 Task: Assign Issue Issue0027 to Sprint Sprint0016 in Scrum Project Project0006 in Jira
Action: Mouse moved to (440, 501)
Screenshot: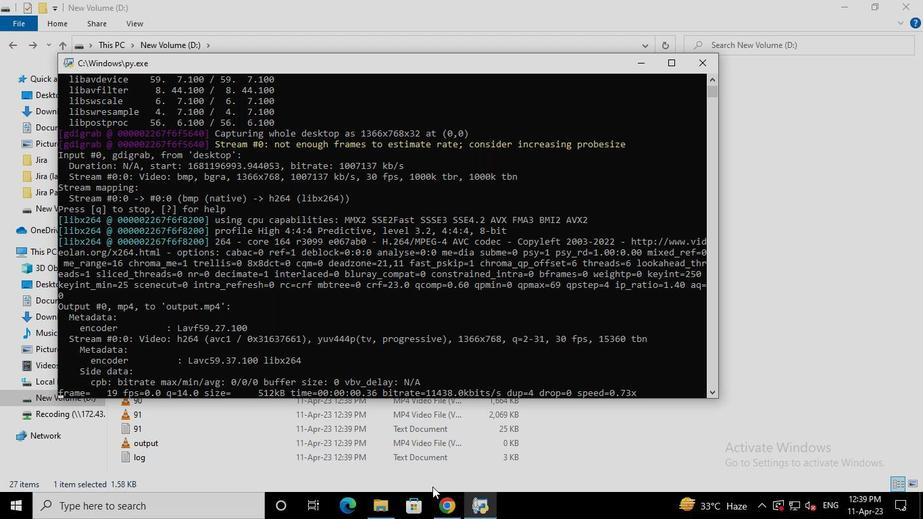 
Action: Mouse pressed left at (440, 501)
Screenshot: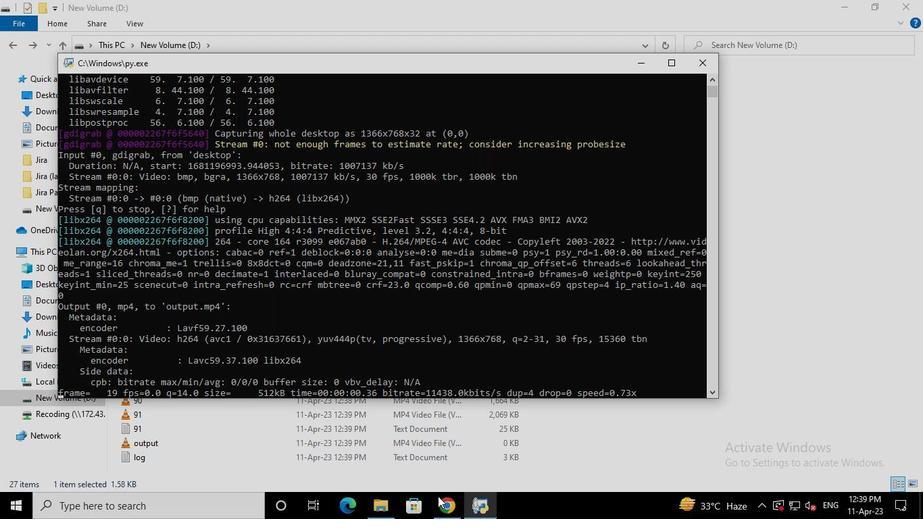 
Action: Mouse moved to (113, 210)
Screenshot: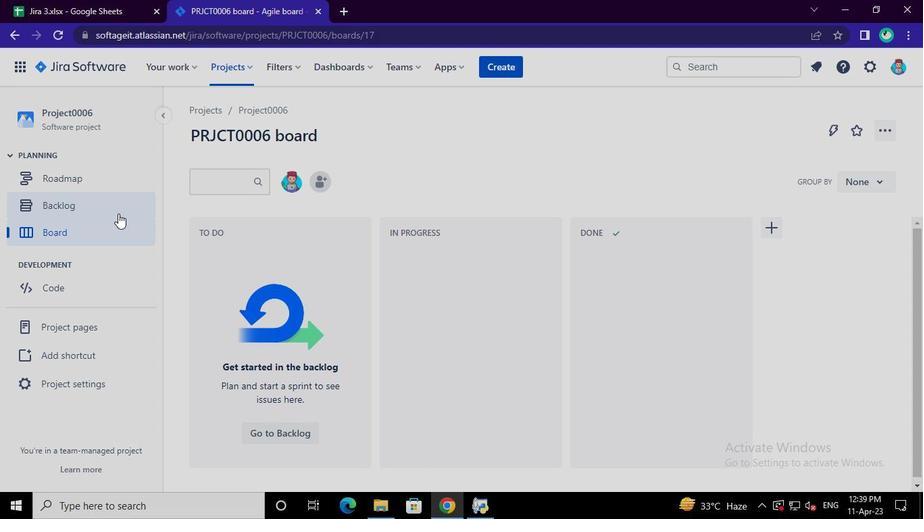 
Action: Mouse pressed left at (113, 210)
Screenshot: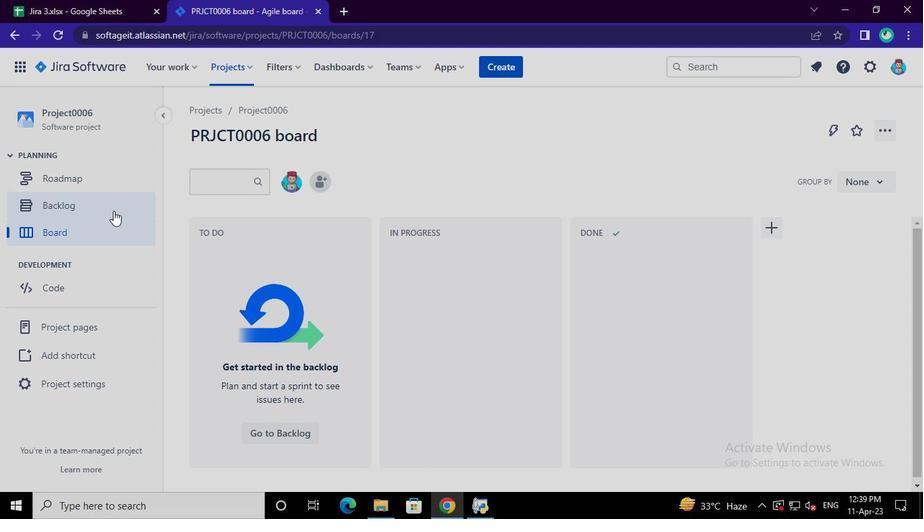 
Action: Mouse moved to (862, 352)
Screenshot: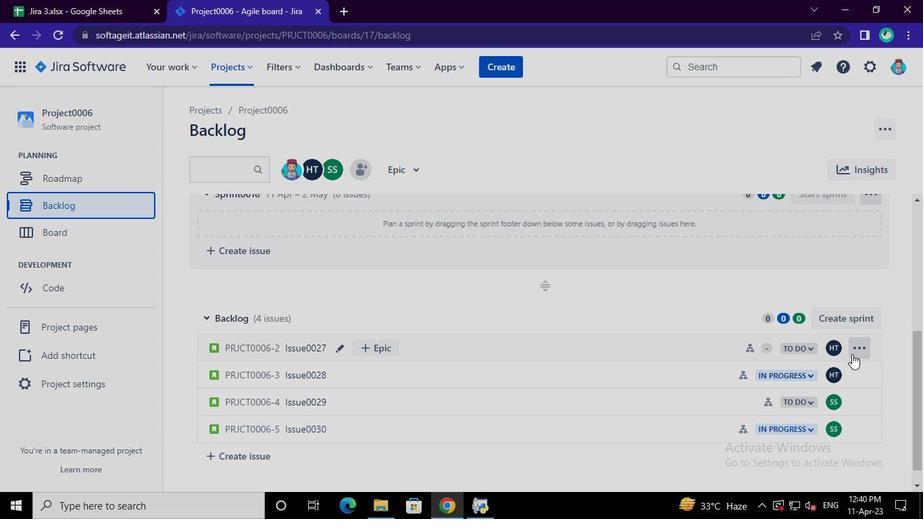
Action: Mouse pressed left at (862, 352)
Screenshot: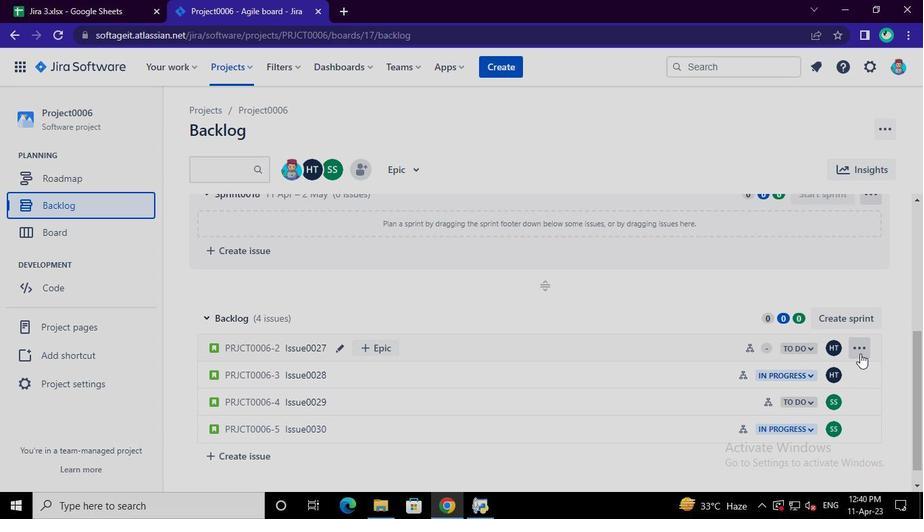 
Action: Mouse moved to (827, 255)
Screenshot: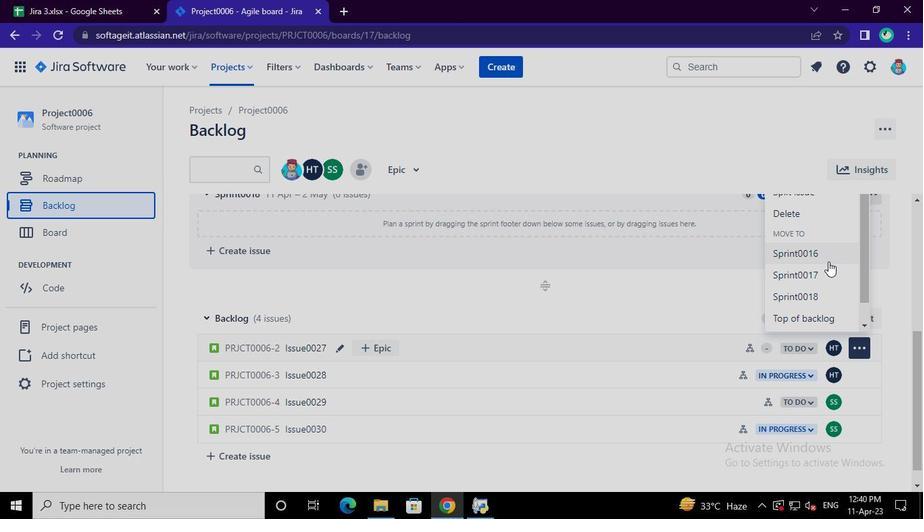 
Action: Mouse pressed left at (827, 255)
Screenshot: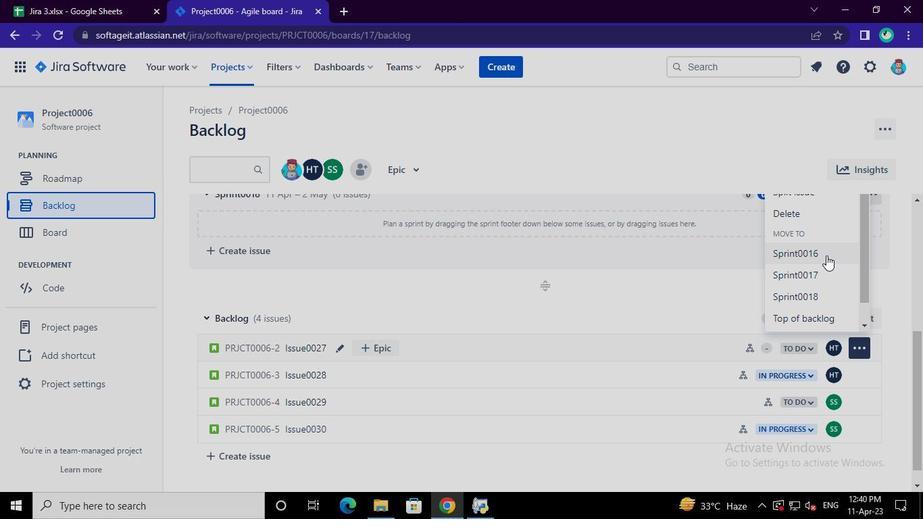 
Action: Mouse moved to (486, 505)
Screenshot: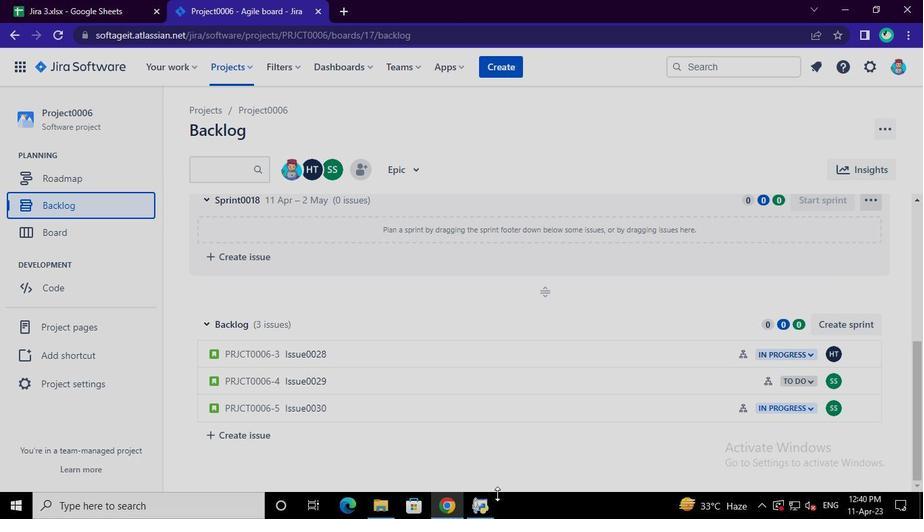 
Action: Mouse pressed left at (486, 505)
Screenshot: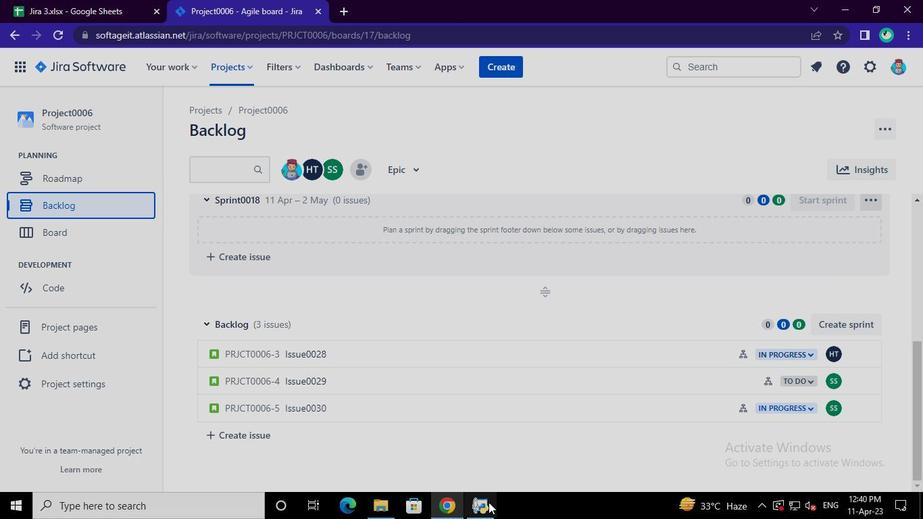 
Action: Mouse moved to (697, 62)
Screenshot: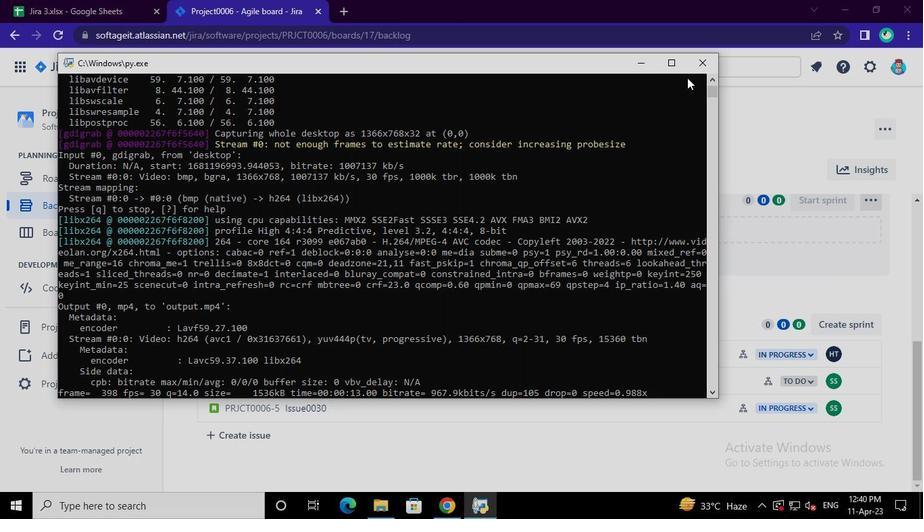 
Action: Mouse pressed left at (697, 62)
Screenshot: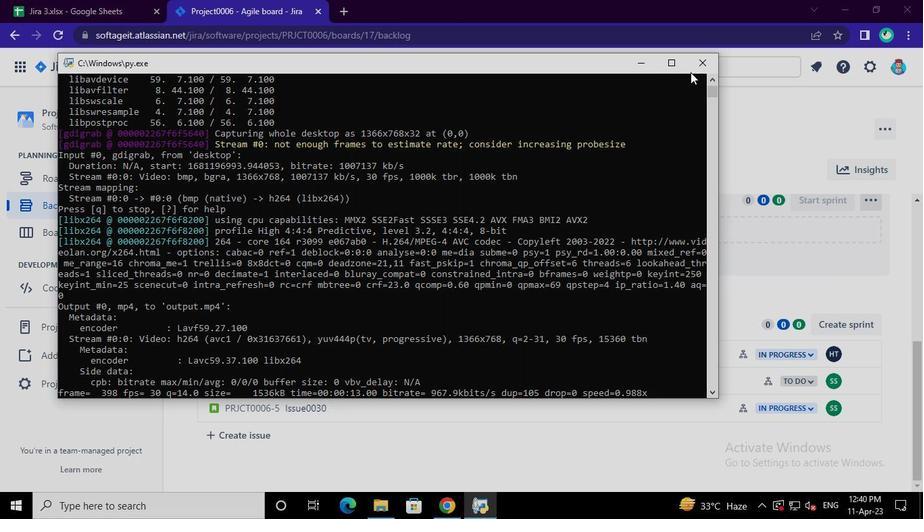 
